 Task: Add the link URL "docs.google.com/forms/".
Action: Mouse moved to (167, 183)
Screenshot: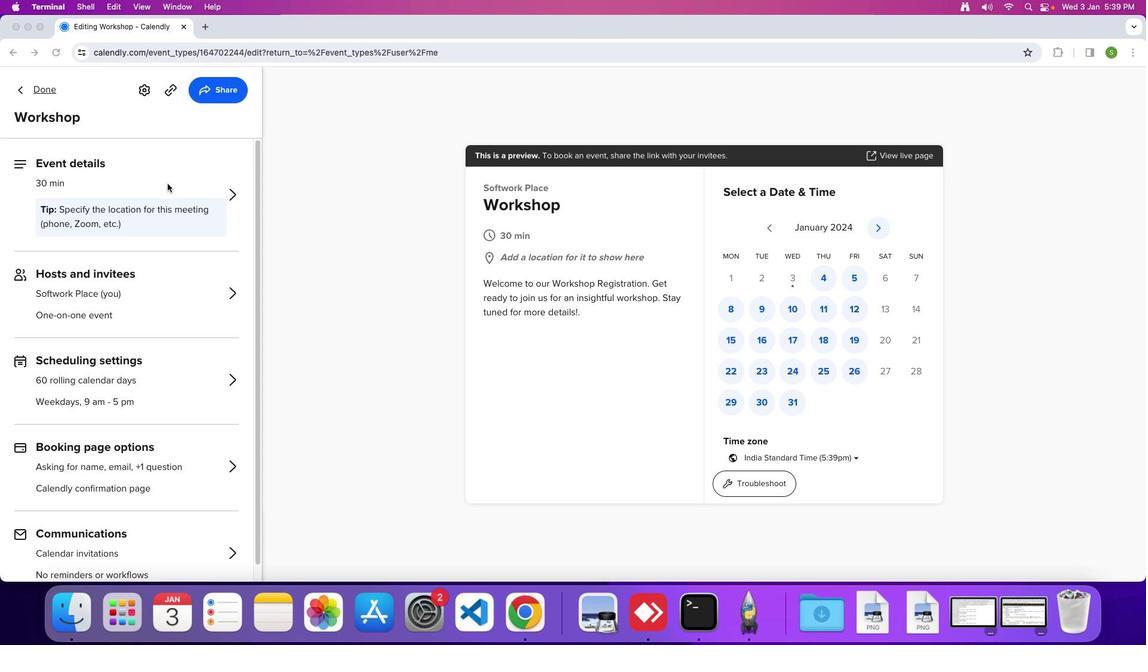 
Action: Mouse pressed left at (167, 183)
Screenshot: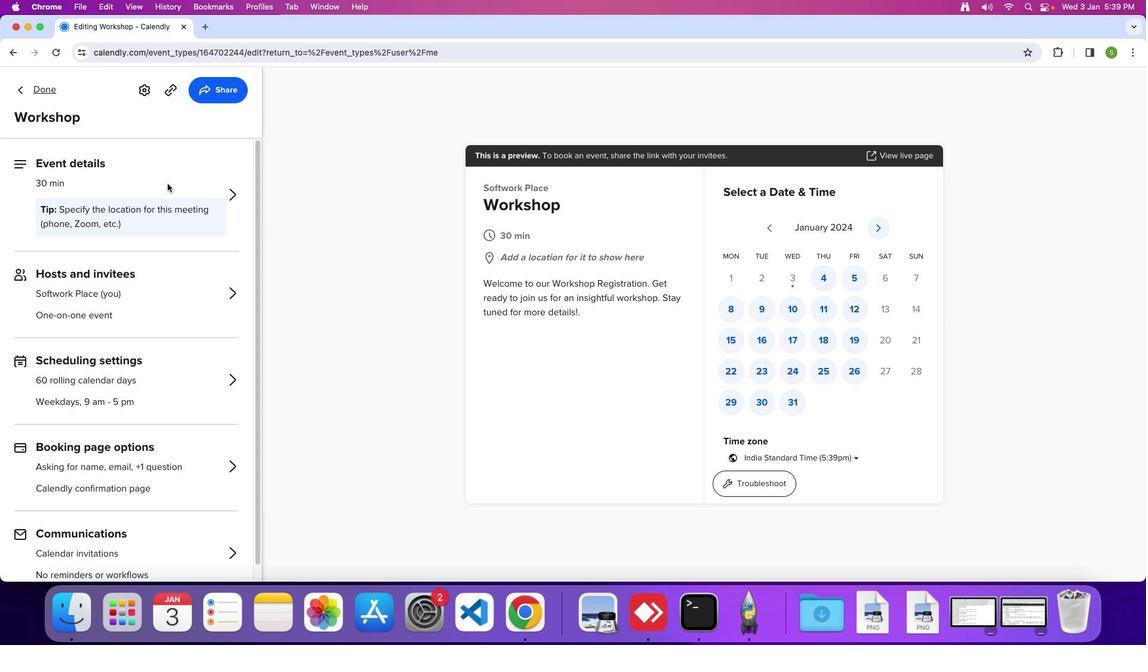 
Action: Mouse moved to (155, 176)
Screenshot: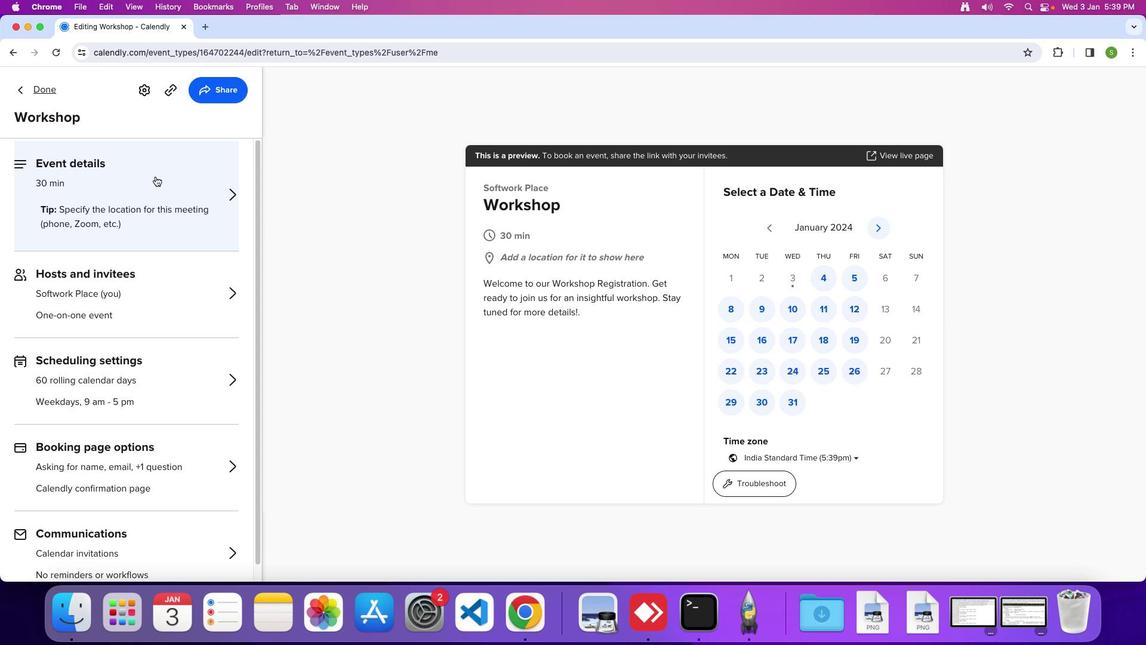 
Action: Mouse pressed left at (155, 176)
Screenshot: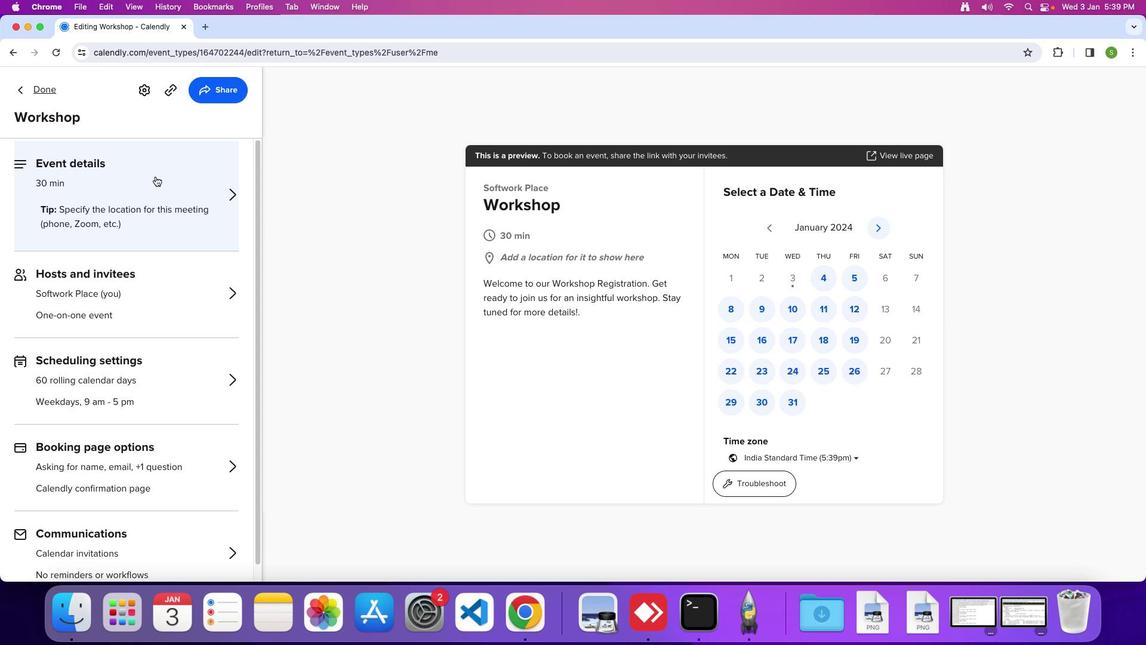 
Action: Mouse moved to (128, 367)
Screenshot: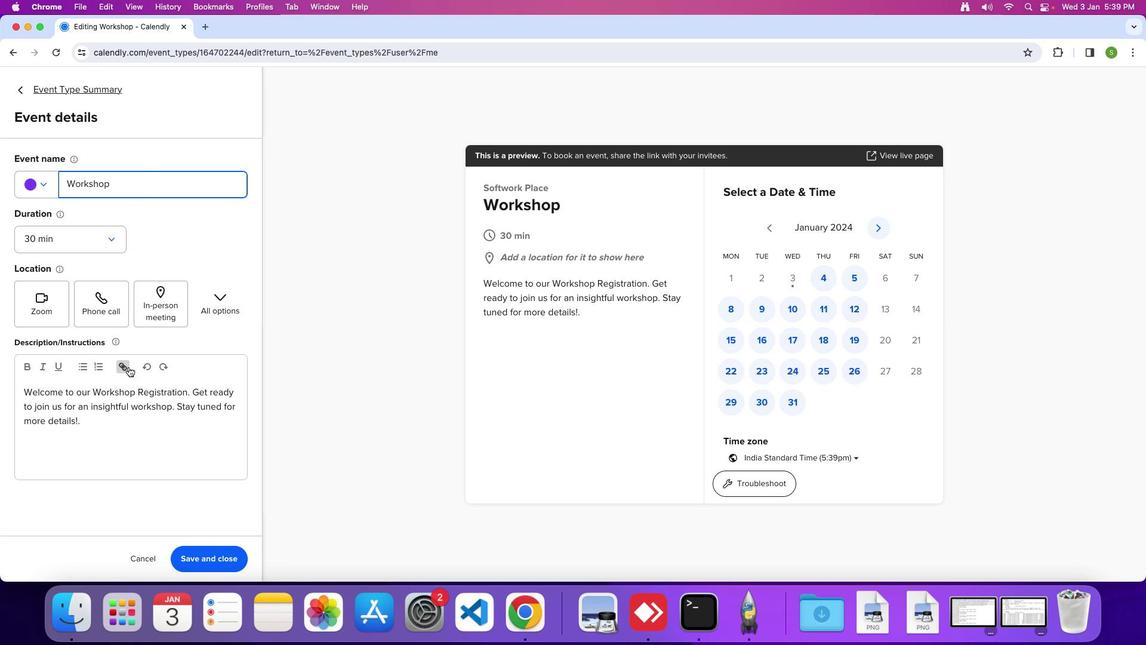 
Action: Mouse pressed left at (128, 367)
Screenshot: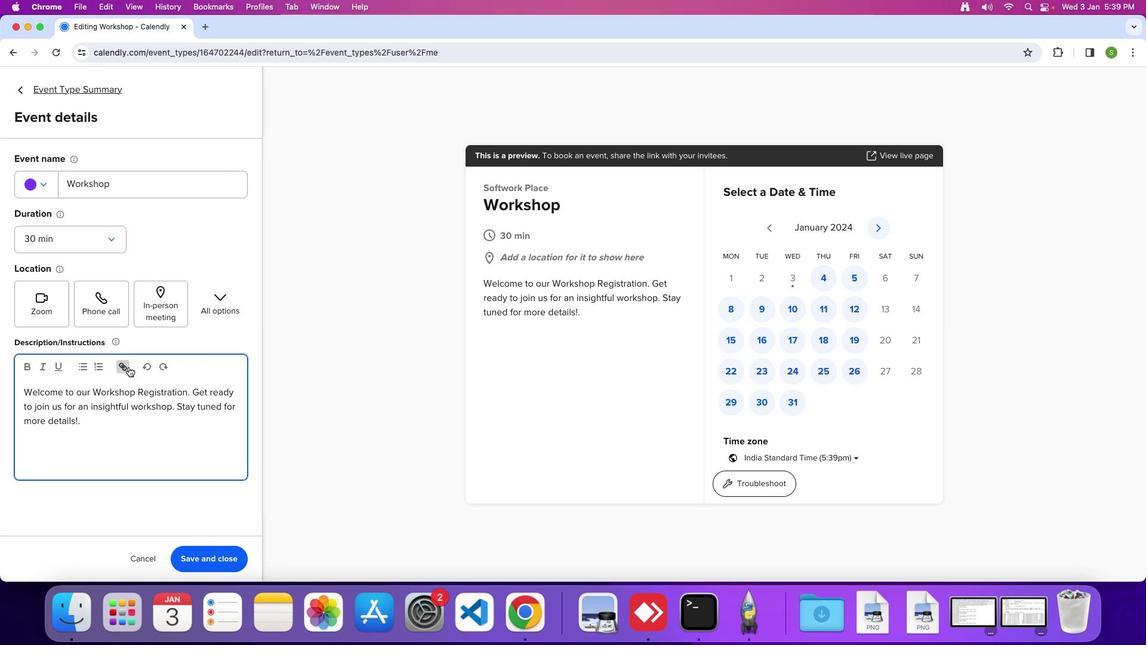 
Action: Mouse moved to (495, 252)
Screenshot: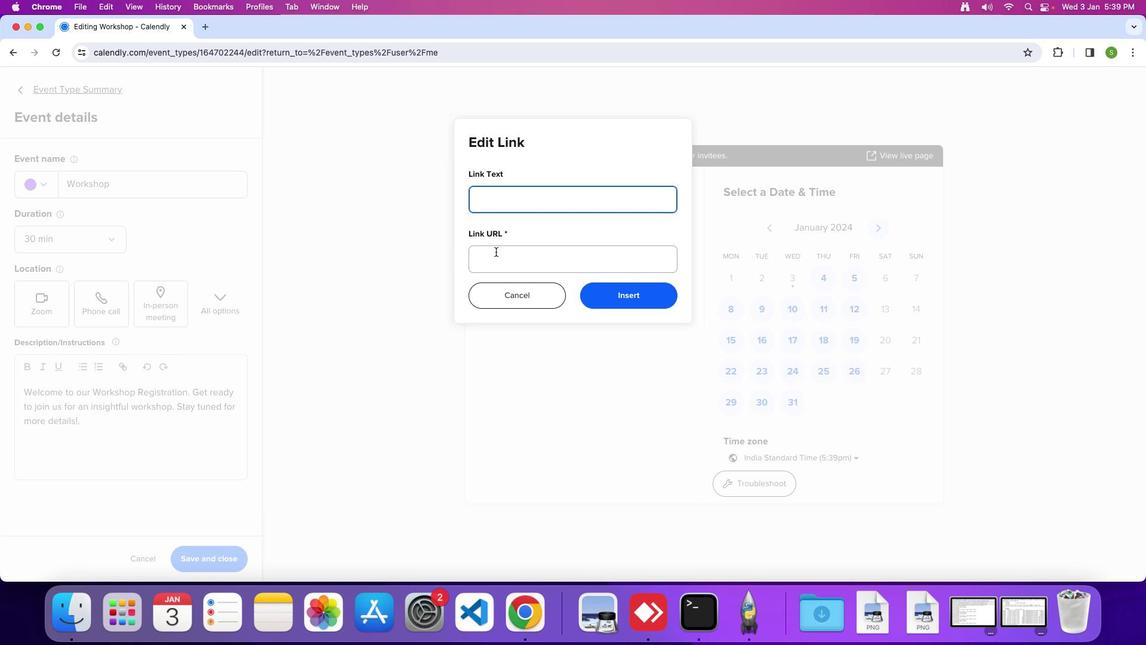 
Action: Mouse pressed left at (495, 252)
Screenshot: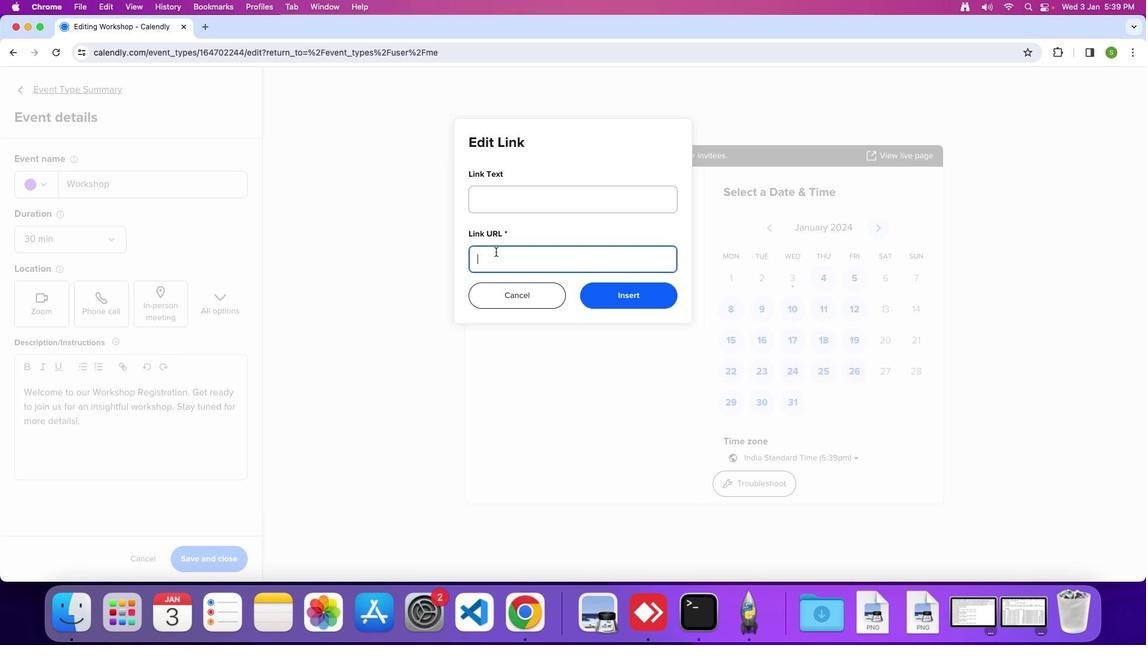 
Action: Key pressed Key.cmd
Screenshot: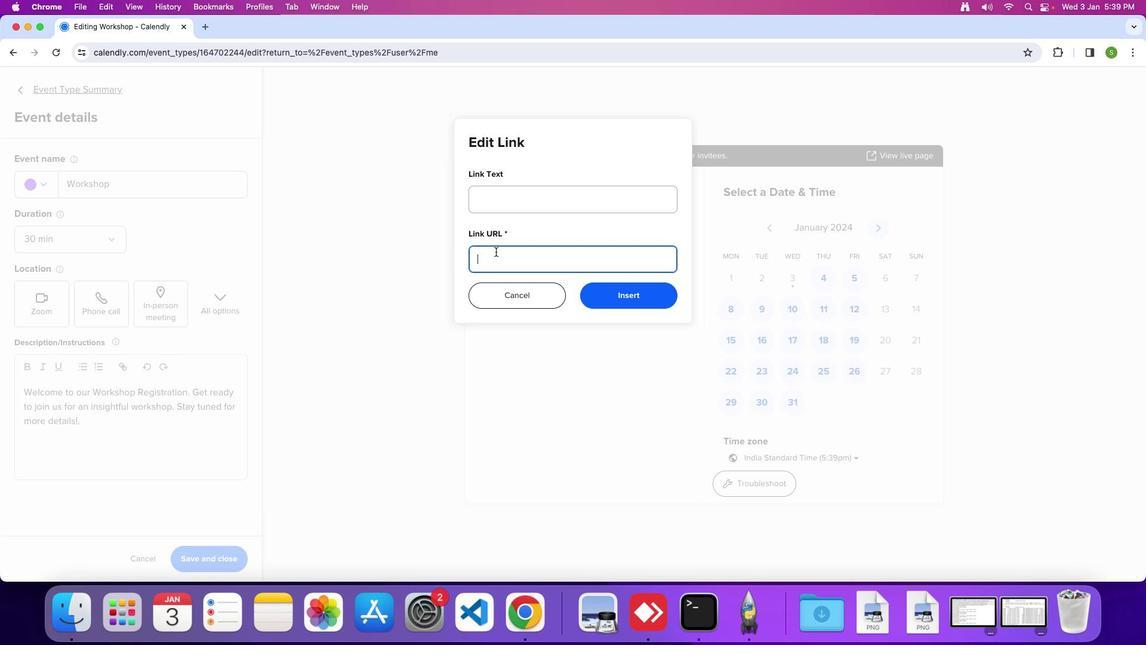 
Action: Mouse moved to (495, 252)
Screenshot: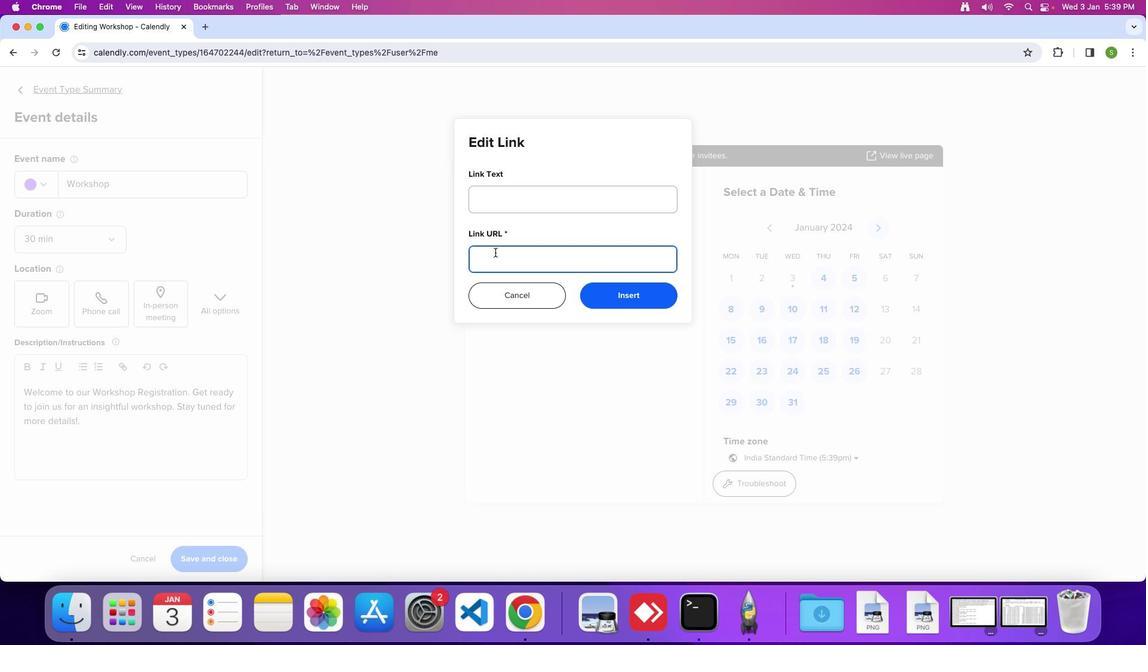 
Action: Key pressed 'v'
Screenshot: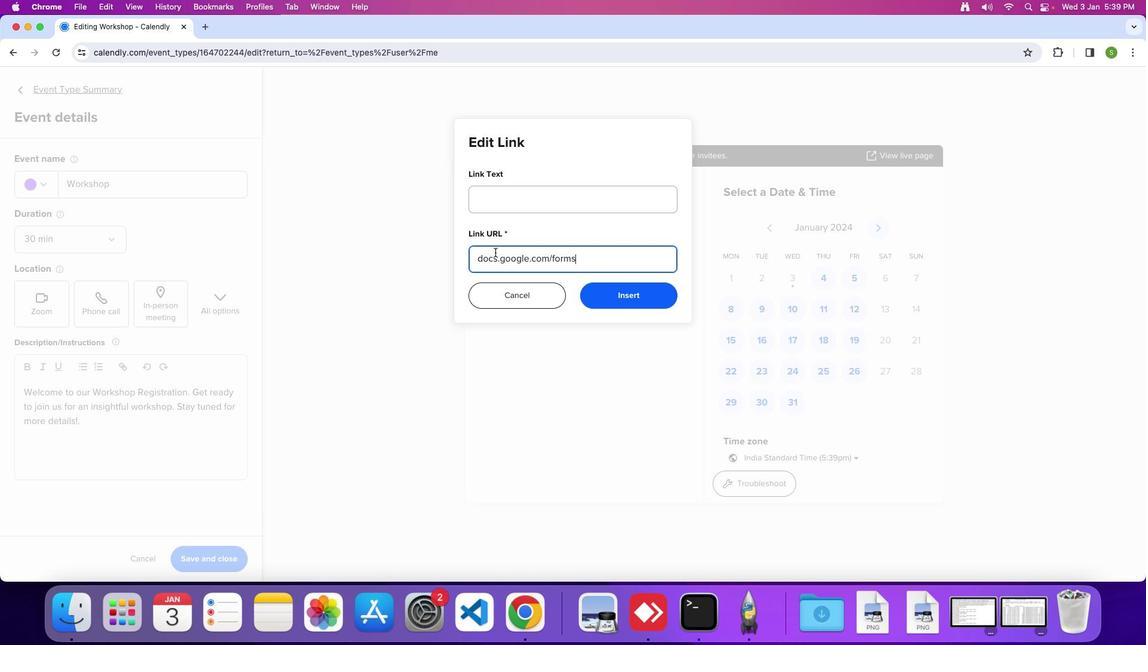 
Action: Mouse moved to (616, 295)
Screenshot: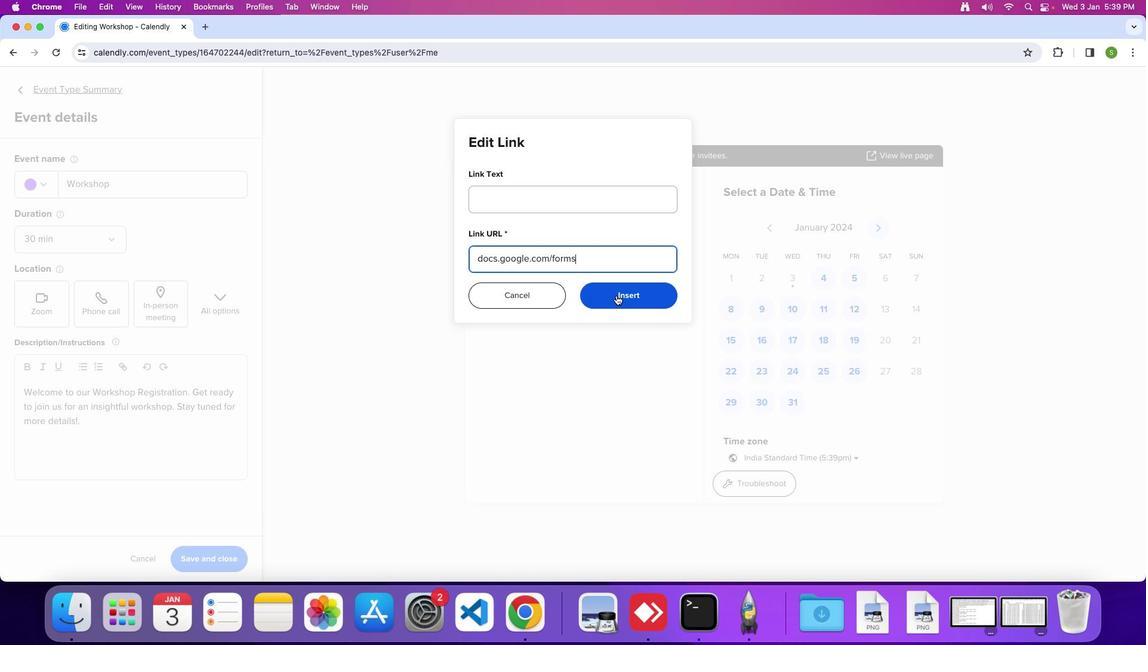 
Action: Mouse pressed left at (616, 295)
Screenshot: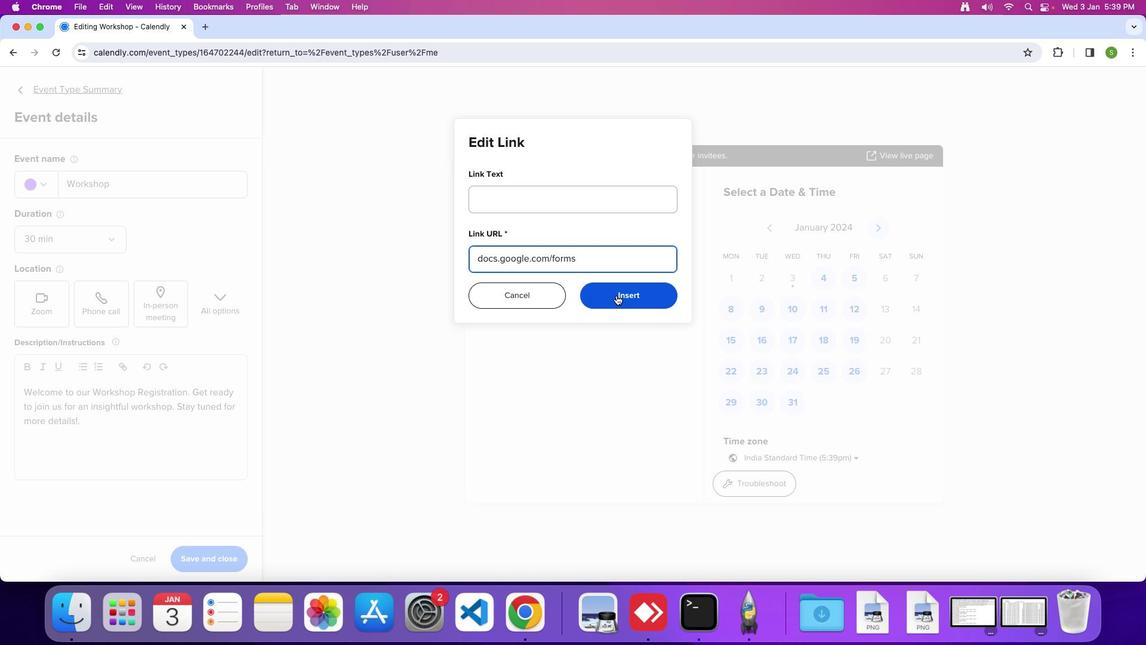
